 Task:  Click on Golf Select Pick Sheet First name Joseph Last name Clark and  Email softage.5@softage.net Group 1 Scottie Scheffler Group 2 Matthew Fitzpatrick Bonus Golfer Scottie Scheffler Group 3 Jason Day Group 4 Corey Conners #1 Golfer For The Week Kurt Kitayama Tie-Breaker Score 0 Submit pick sheet
Action: Mouse moved to (420, 183)
Screenshot: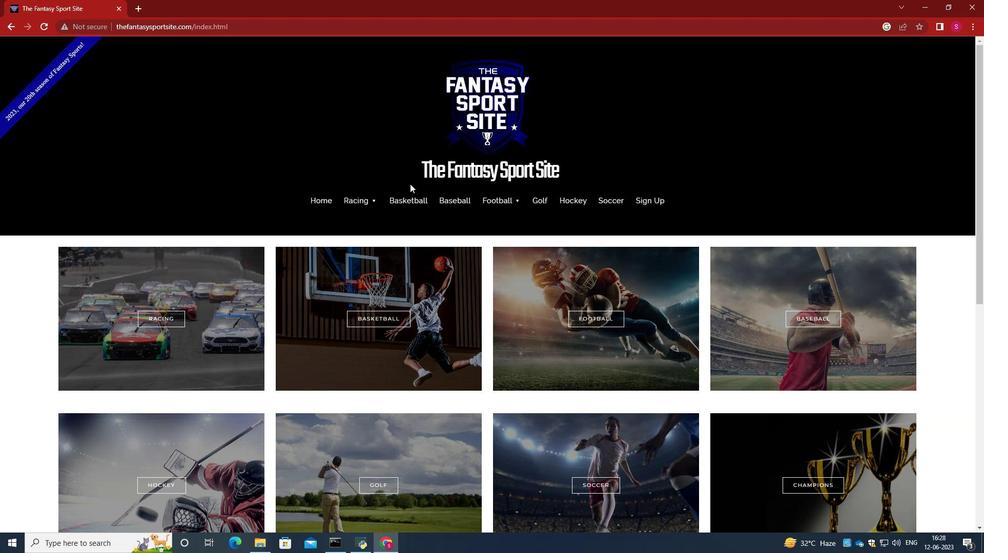 
Action: Mouse scrolled (420, 182) with delta (0, 0)
Screenshot: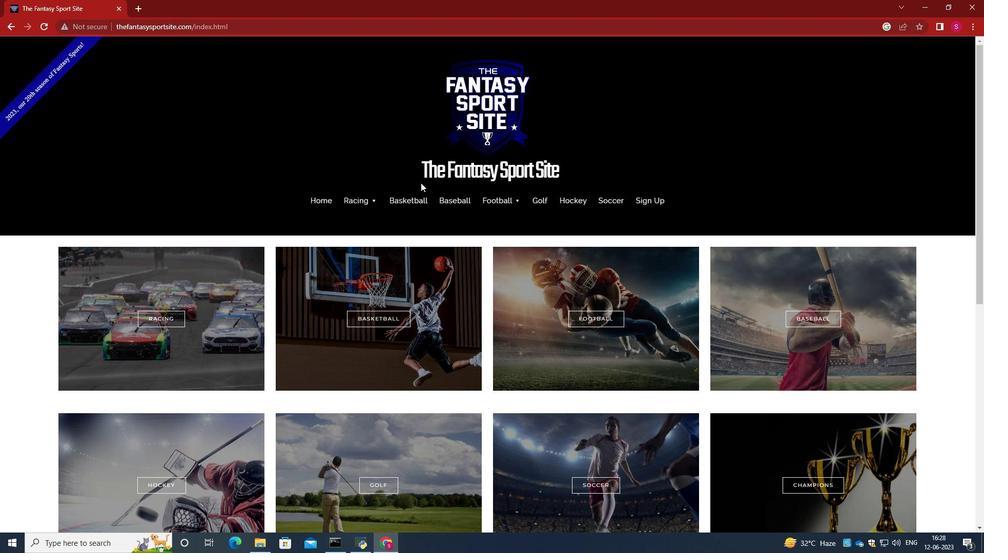
Action: Mouse scrolled (420, 182) with delta (0, 0)
Screenshot: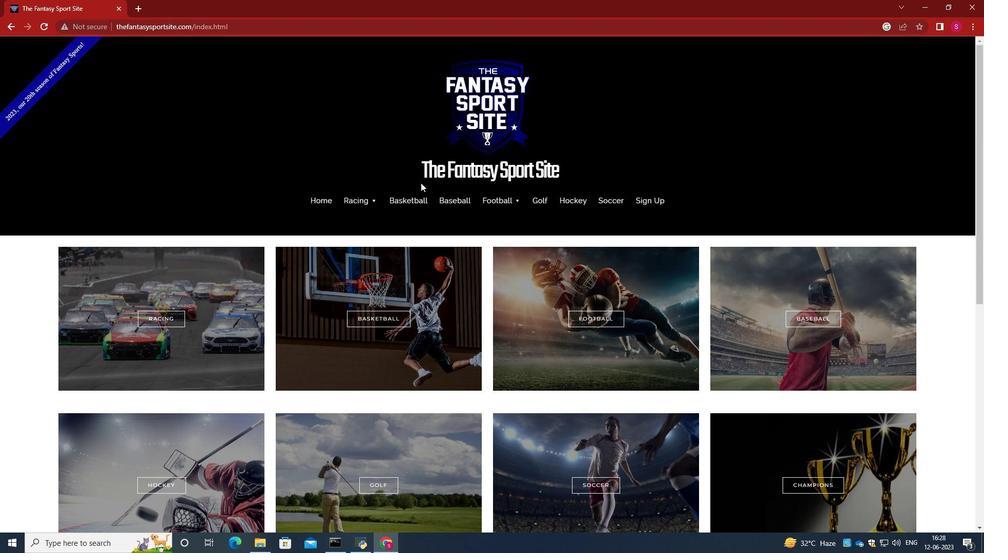 
Action: Mouse scrolled (420, 182) with delta (0, 0)
Screenshot: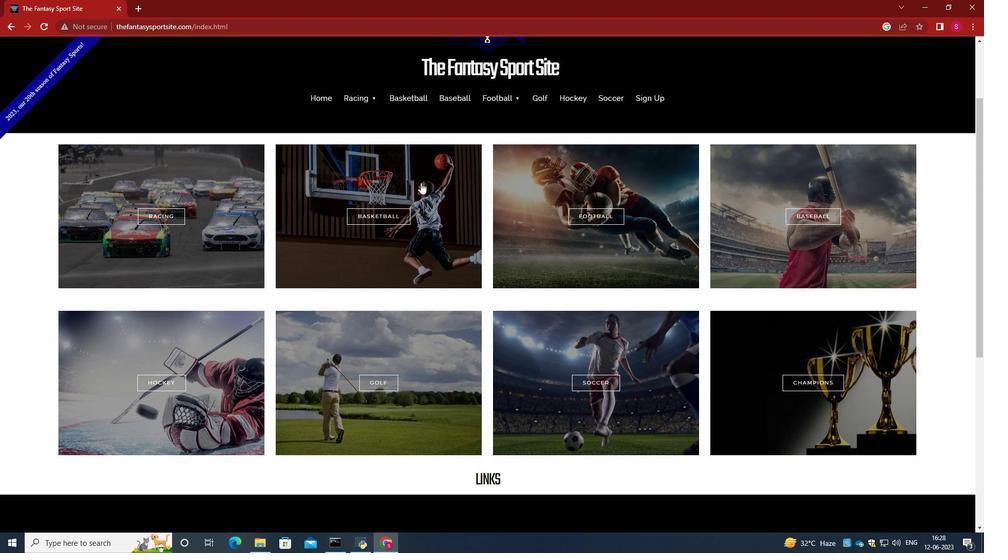 
Action: Mouse moved to (391, 339)
Screenshot: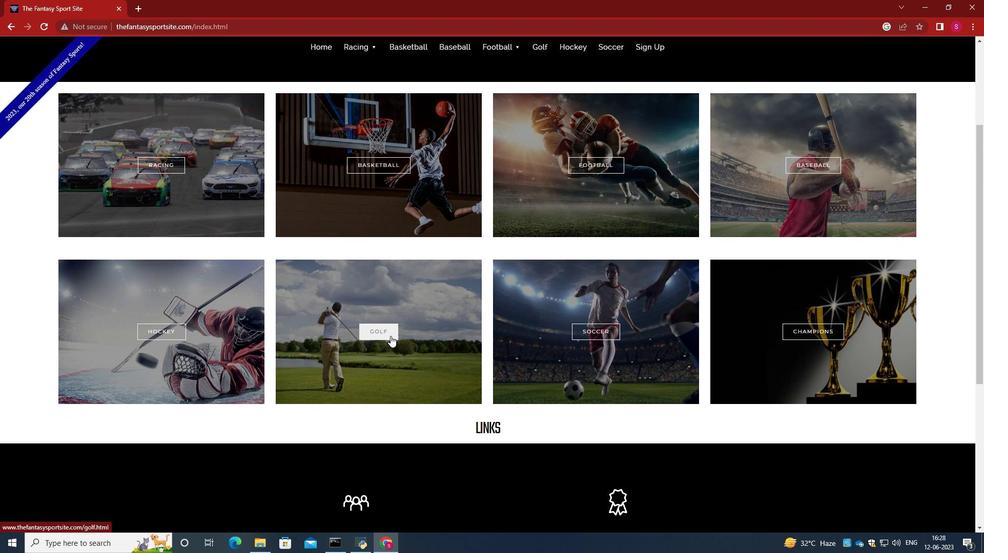 
Action: Mouse pressed left at (391, 339)
Screenshot: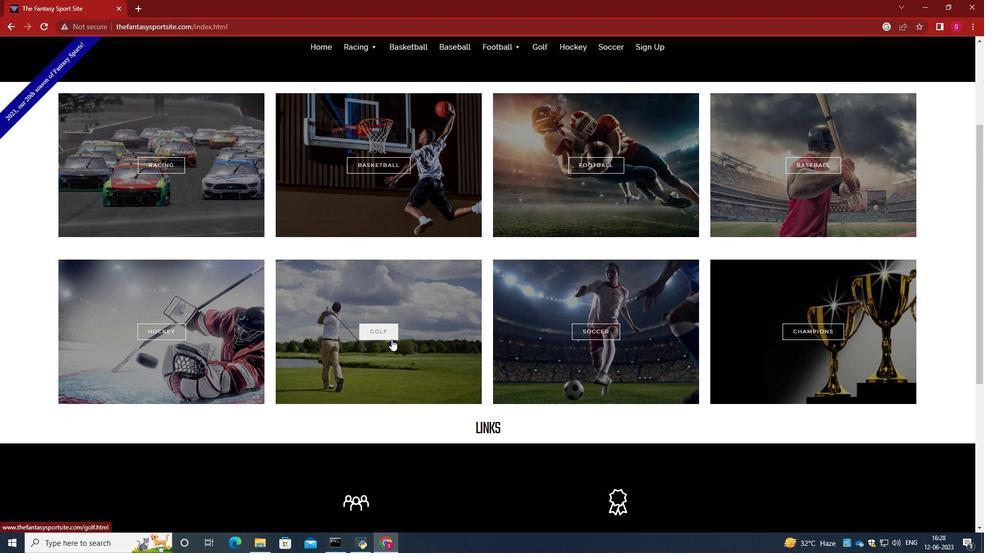 
Action: Mouse moved to (441, 291)
Screenshot: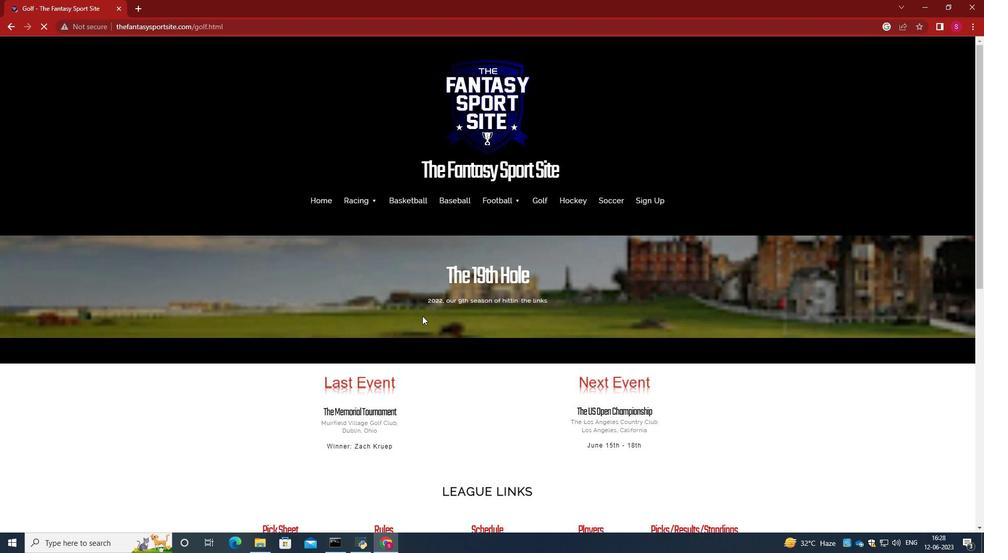
Action: Mouse scrolled (441, 291) with delta (0, 0)
Screenshot: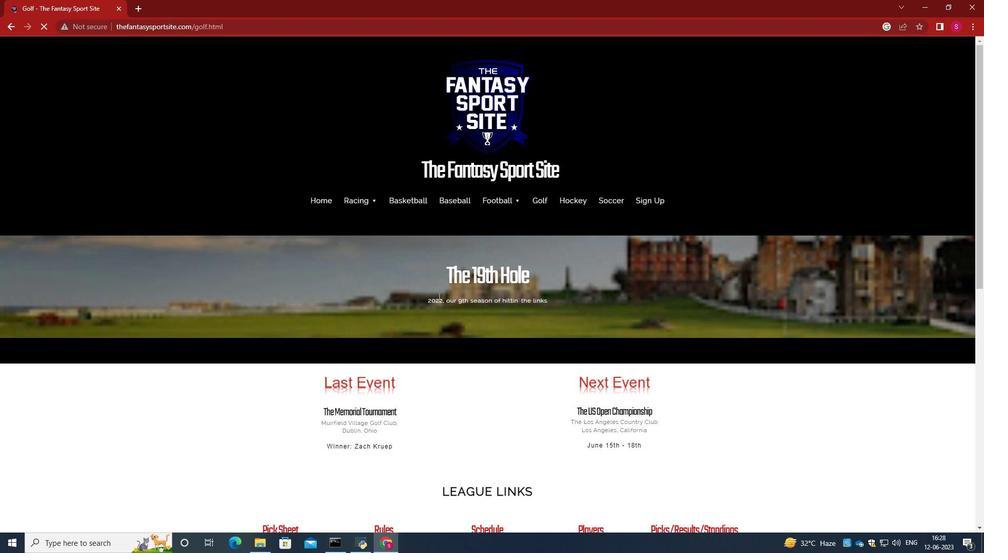 
Action: Mouse scrolled (441, 291) with delta (0, 0)
Screenshot: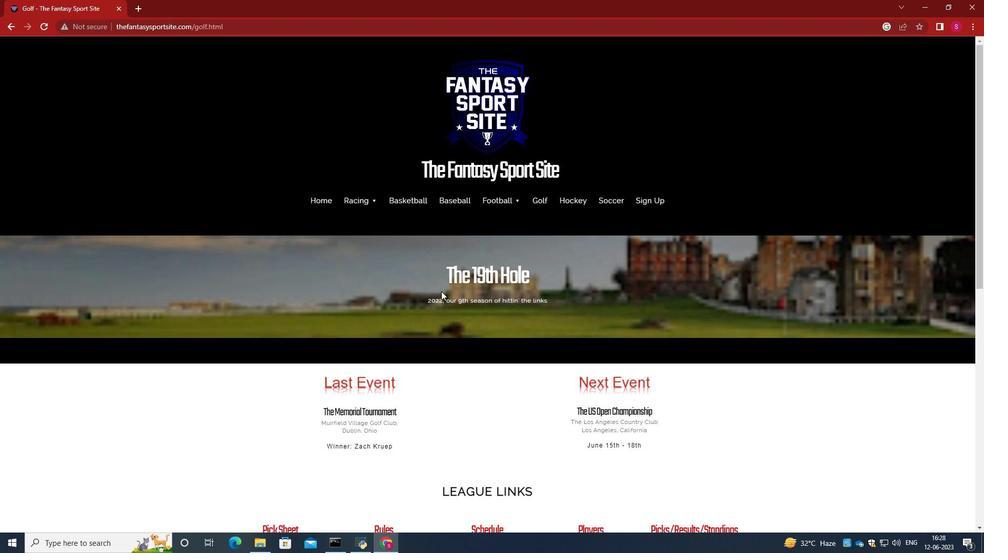 
Action: Mouse scrolled (441, 291) with delta (0, 0)
Screenshot: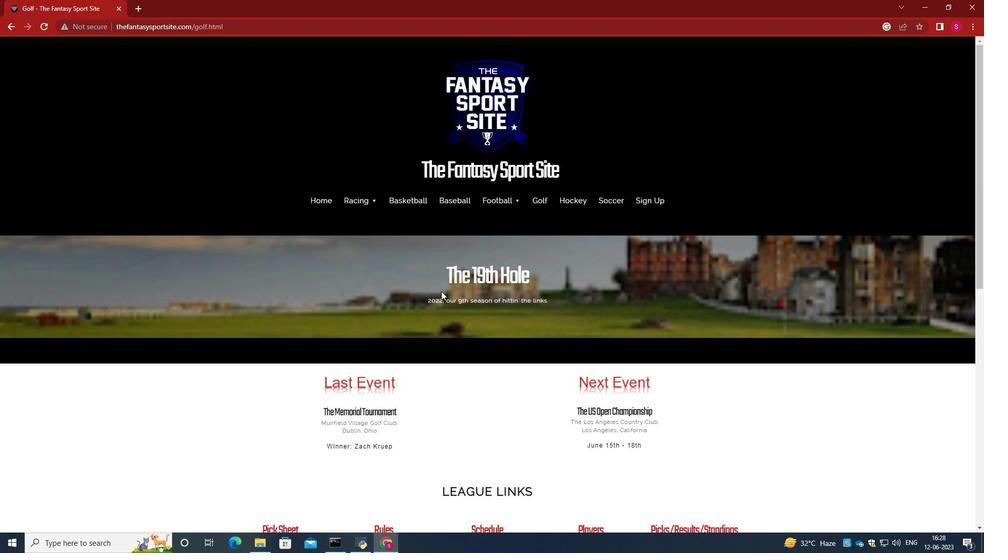 
Action: Mouse moved to (440, 291)
Screenshot: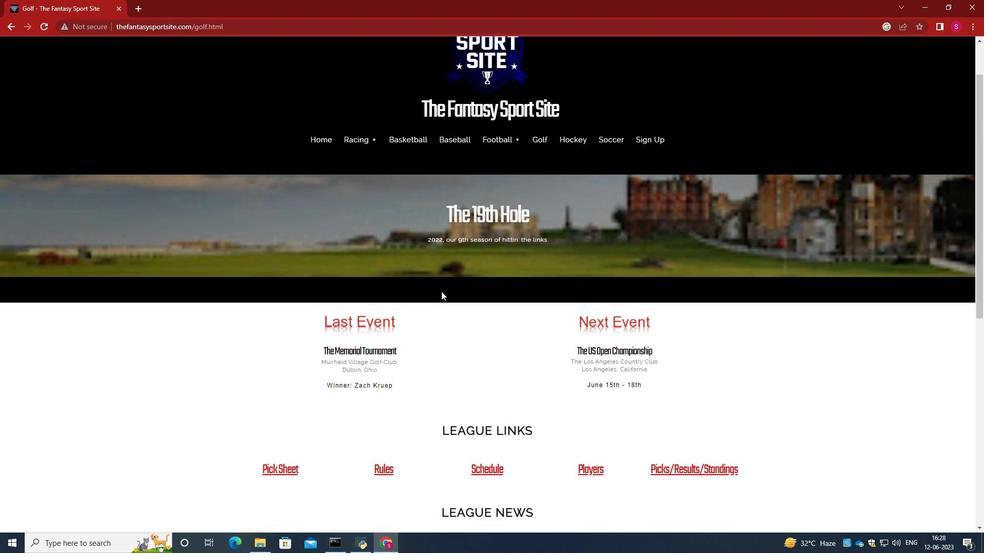 
Action: Mouse scrolled (440, 291) with delta (0, 0)
Screenshot: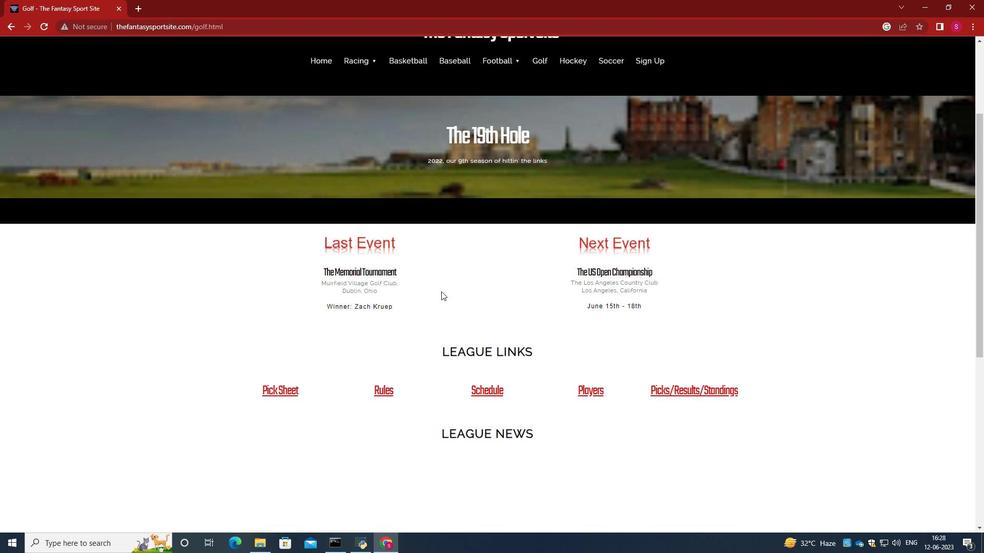 
Action: Mouse scrolled (440, 291) with delta (0, 0)
Screenshot: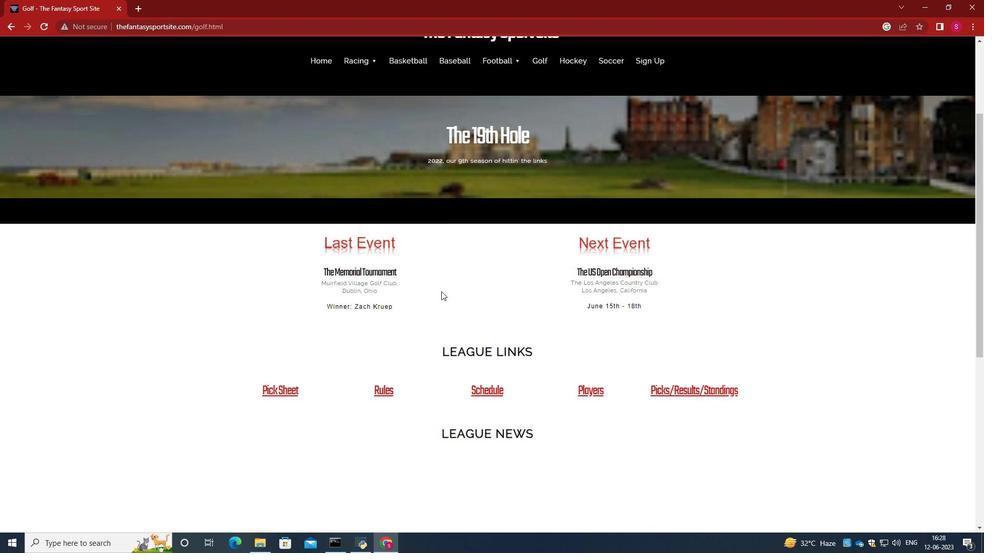 
Action: Mouse moved to (296, 278)
Screenshot: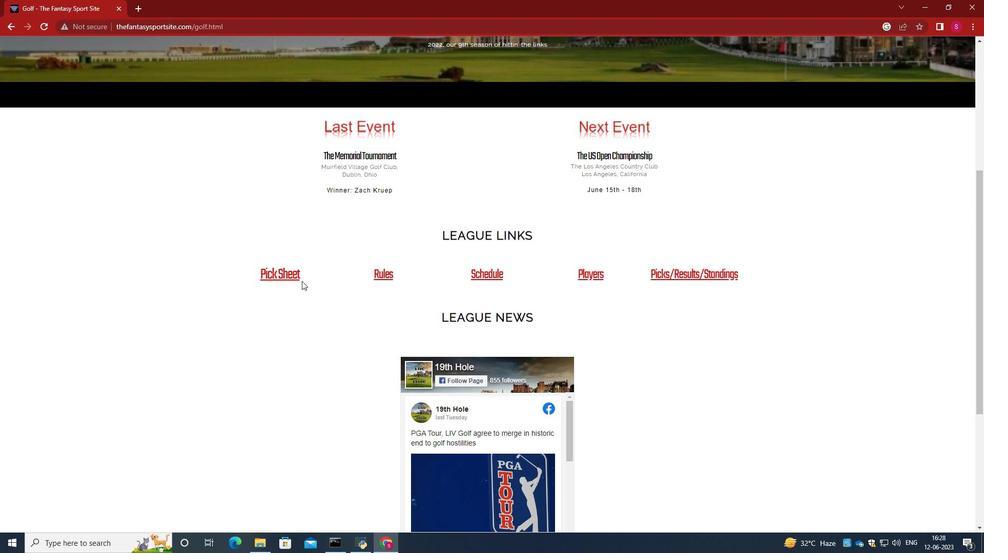 
Action: Mouse pressed left at (296, 278)
Screenshot: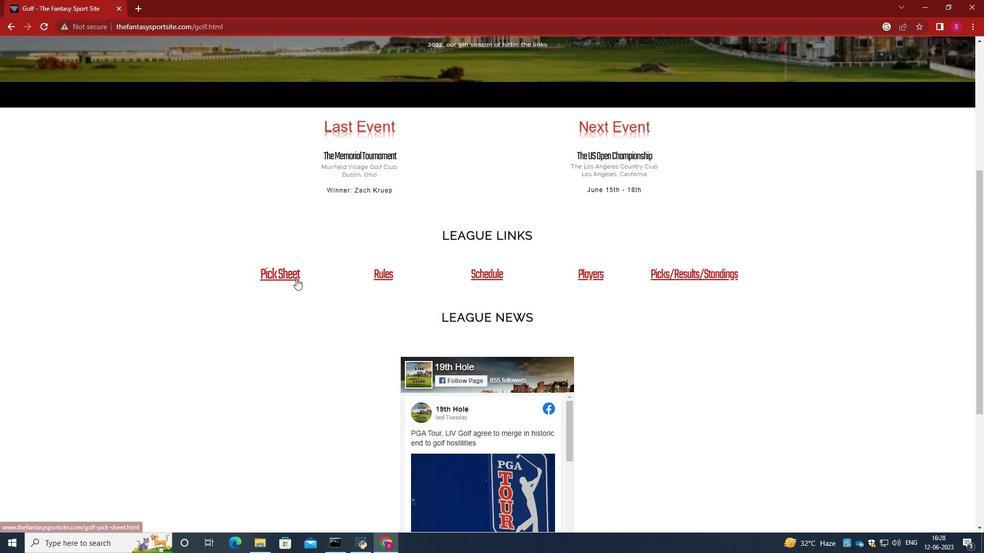 
Action: Mouse moved to (410, 289)
Screenshot: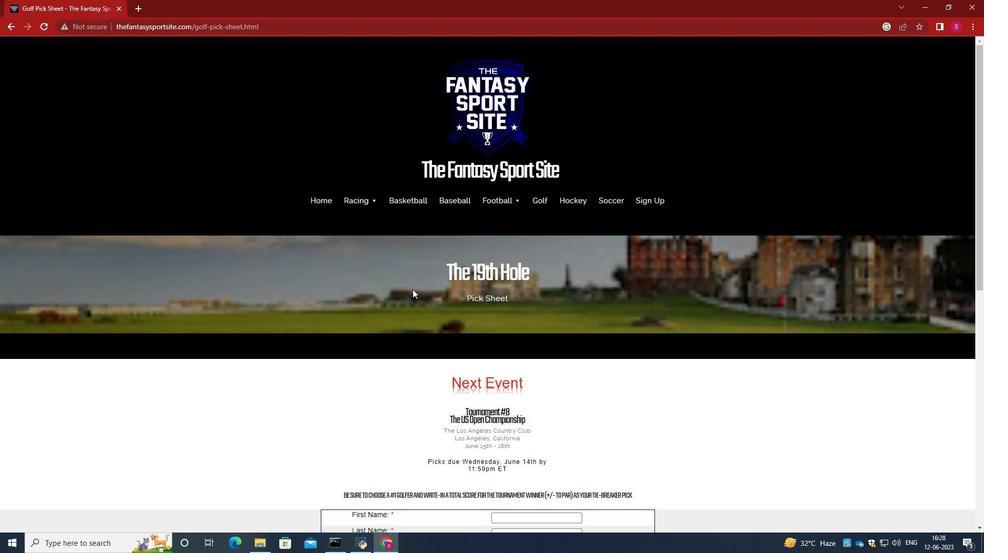 
Action: Mouse scrolled (410, 289) with delta (0, 0)
Screenshot: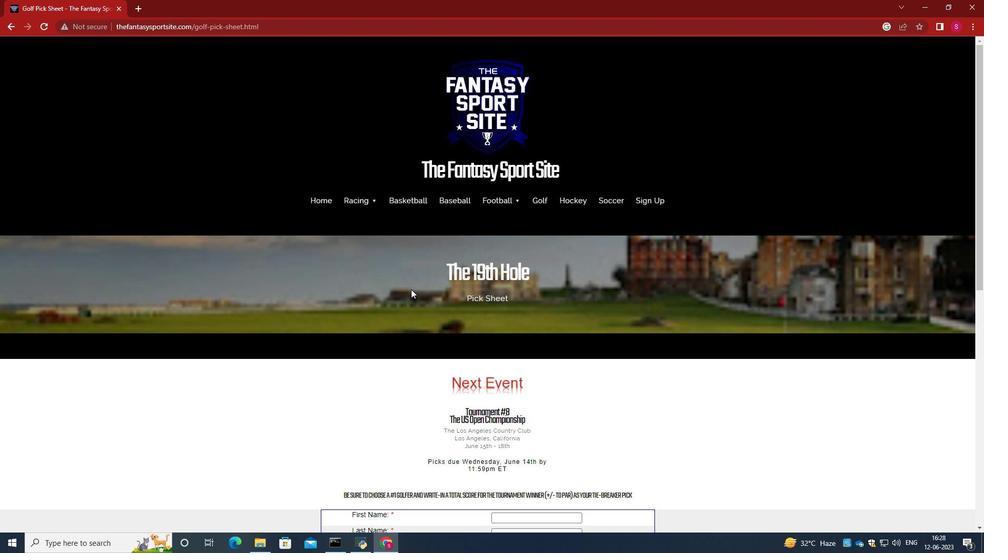 
Action: Mouse scrolled (410, 289) with delta (0, 0)
Screenshot: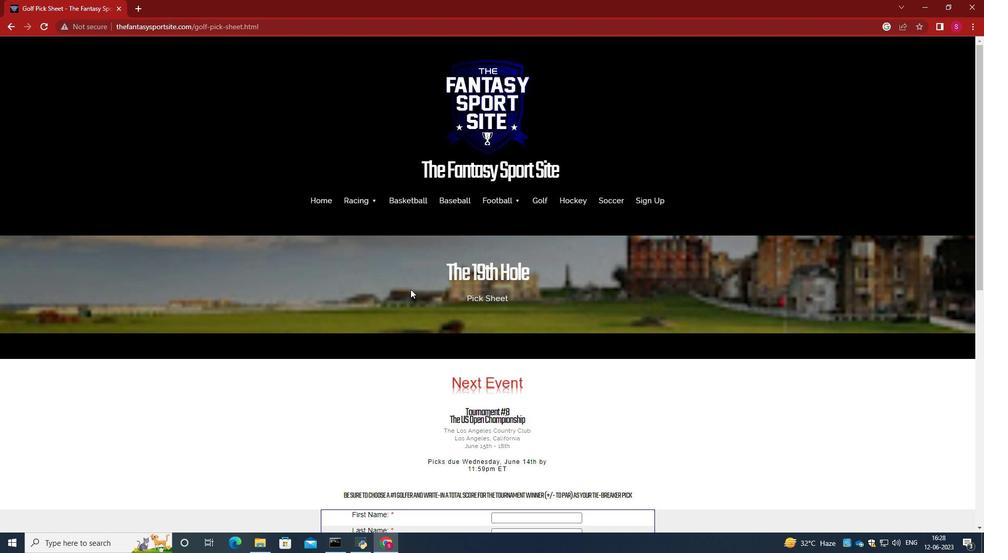 
Action: Mouse moved to (424, 289)
Screenshot: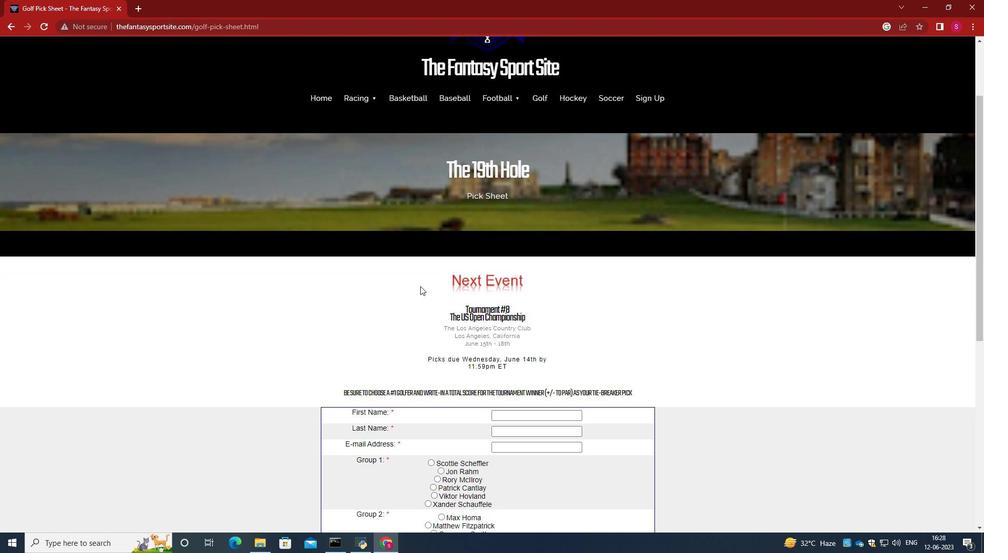 
Action: Mouse scrolled (424, 289) with delta (0, 0)
Screenshot: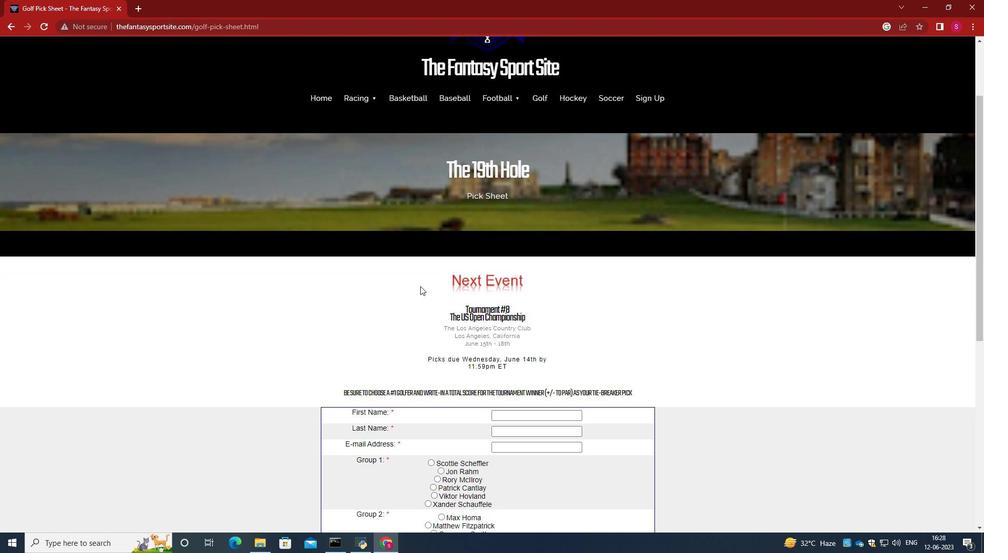 
Action: Mouse moved to (425, 293)
Screenshot: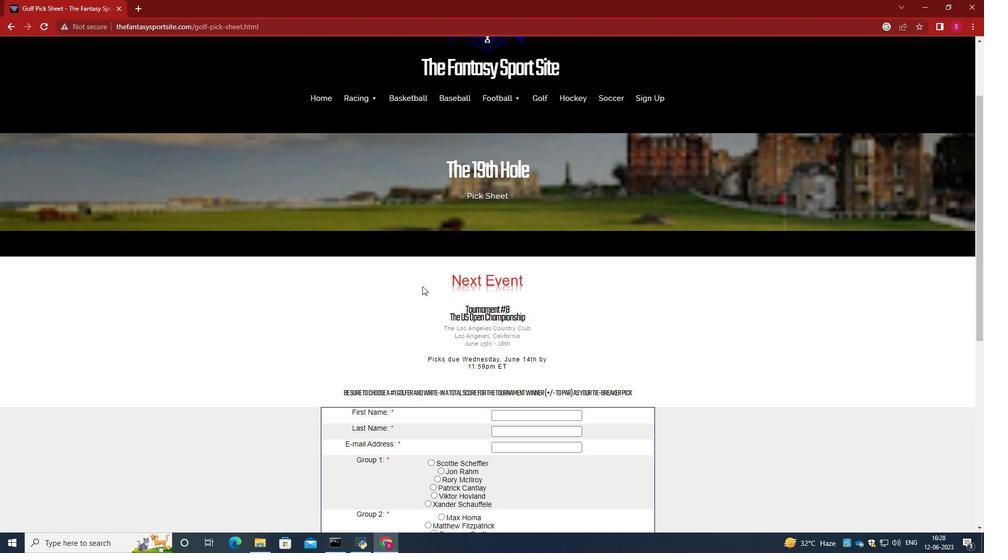 
Action: Mouse scrolled (425, 293) with delta (0, 0)
Screenshot: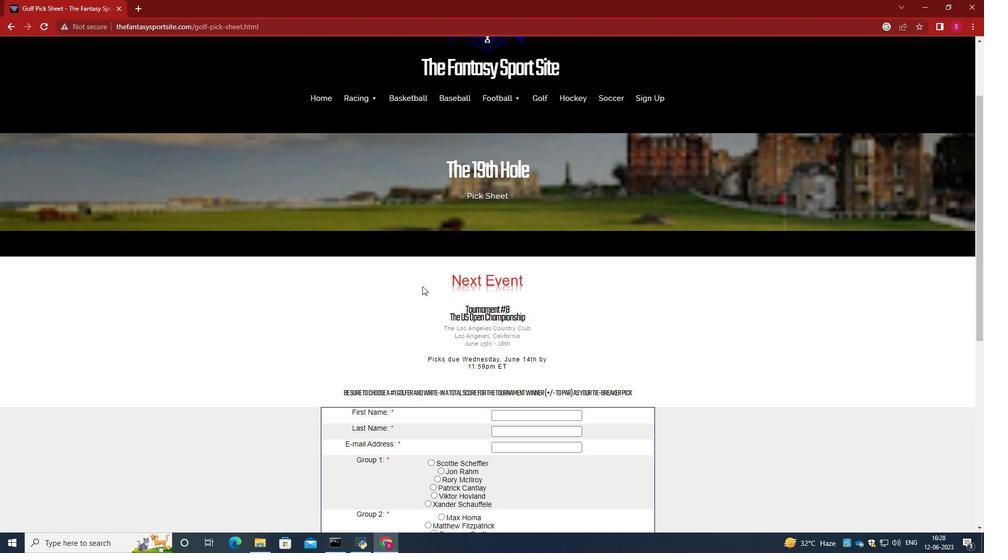 
Action: Mouse moved to (517, 312)
Screenshot: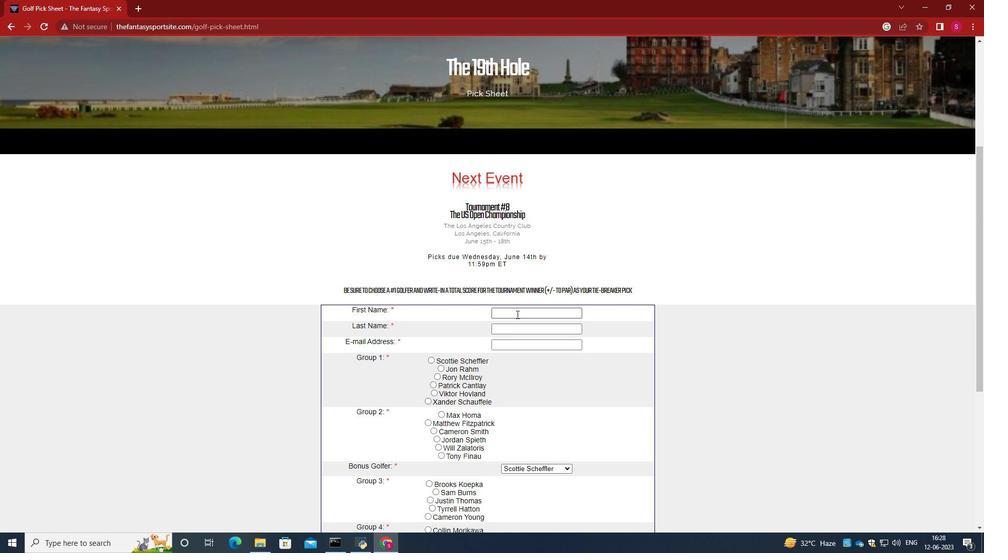 
Action: Mouse pressed left at (517, 312)
Screenshot: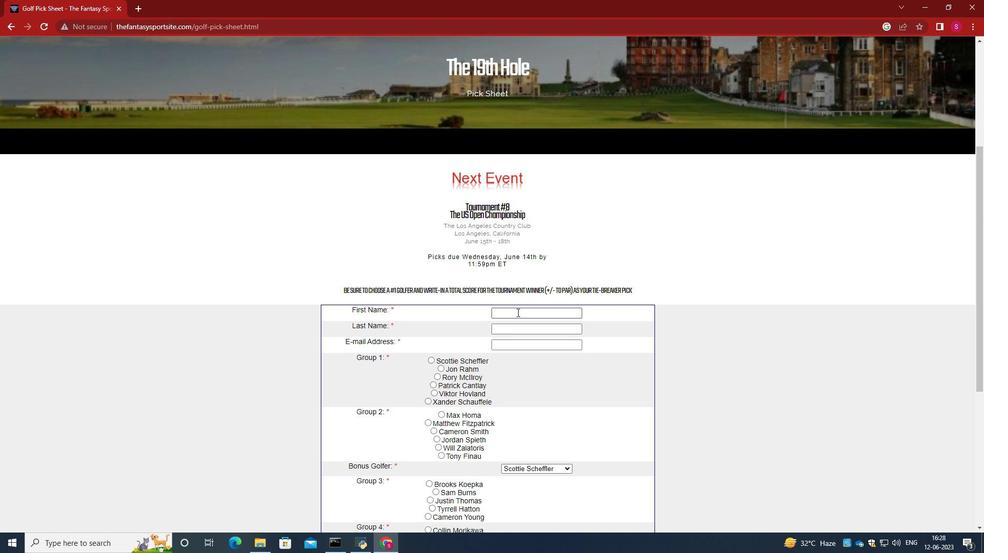 
Action: Mouse moved to (513, 310)
Screenshot: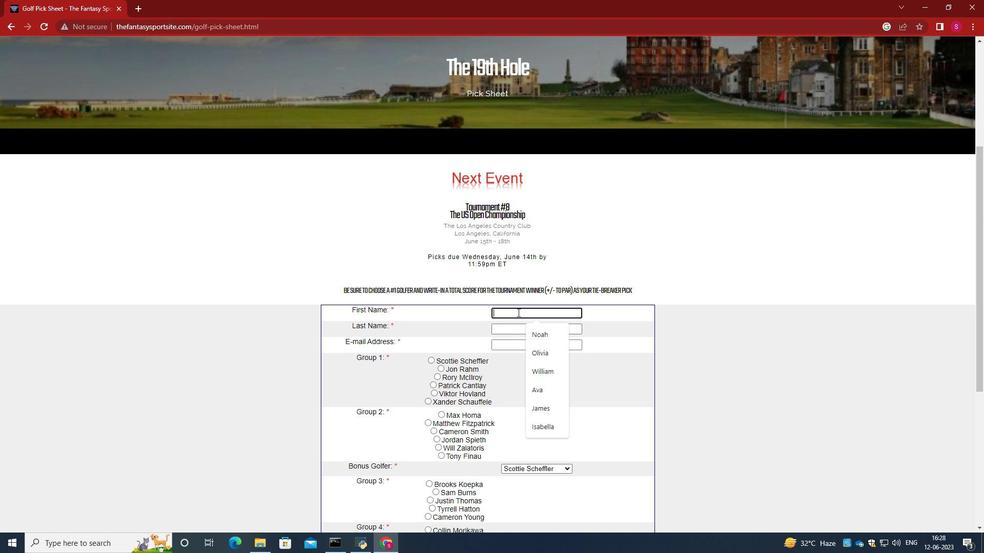
Action: Key pressed <Key.caps_lock>J<Key.caps_lock>oseph<Key.caps_lock><Key.tab><Key.space><Key.caps_lock>c<Key.caps_lock>LA<Key.backspace><Key.backspace><Key.backspace>C<Key.caps_lock>lark<Key.tab>softage.5<Key.shift>@softage.net<Key.tab>
Screenshot: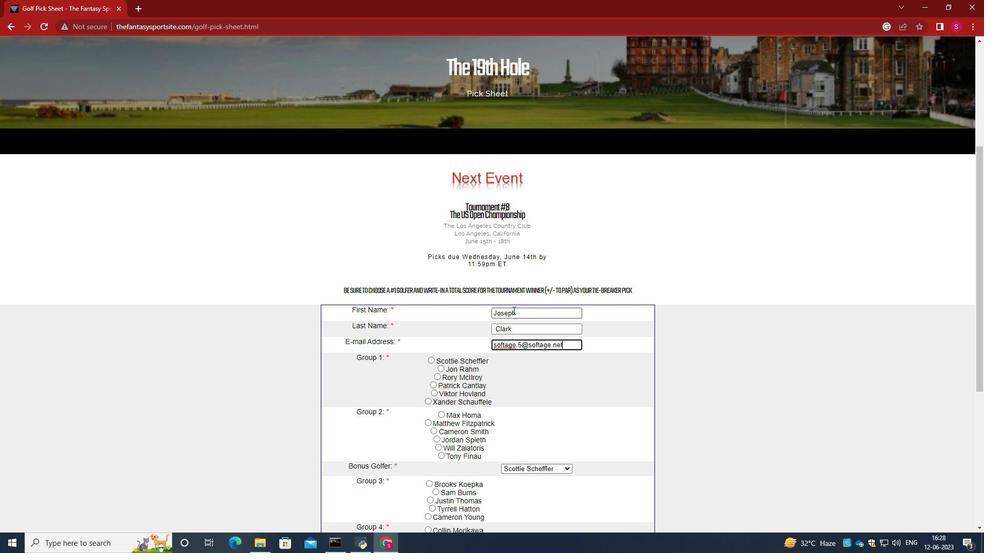 
Action: Mouse moved to (519, 314)
Screenshot: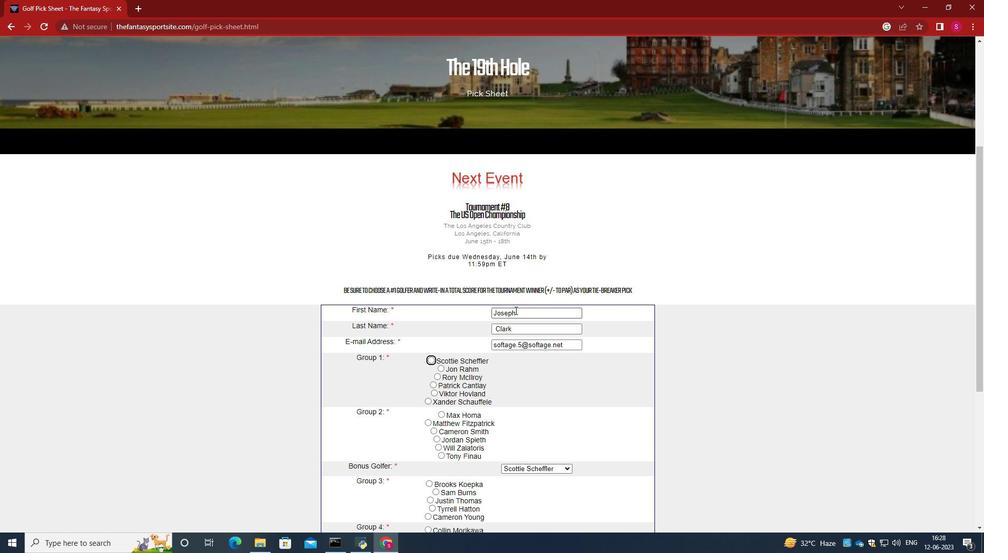 
Action: Mouse scrolled (519, 313) with delta (0, 0)
Screenshot: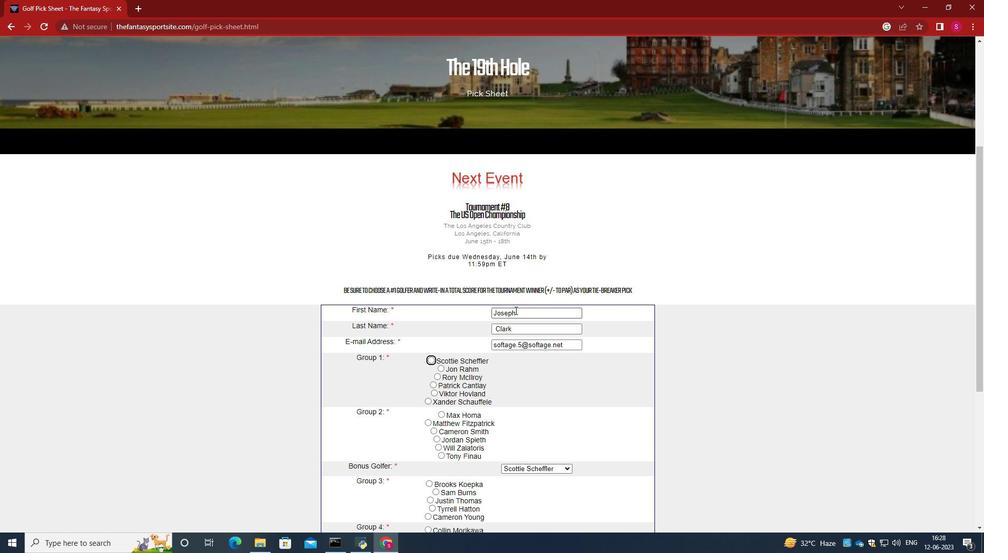
Action: Mouse moved to (520, 315)
Screenshot: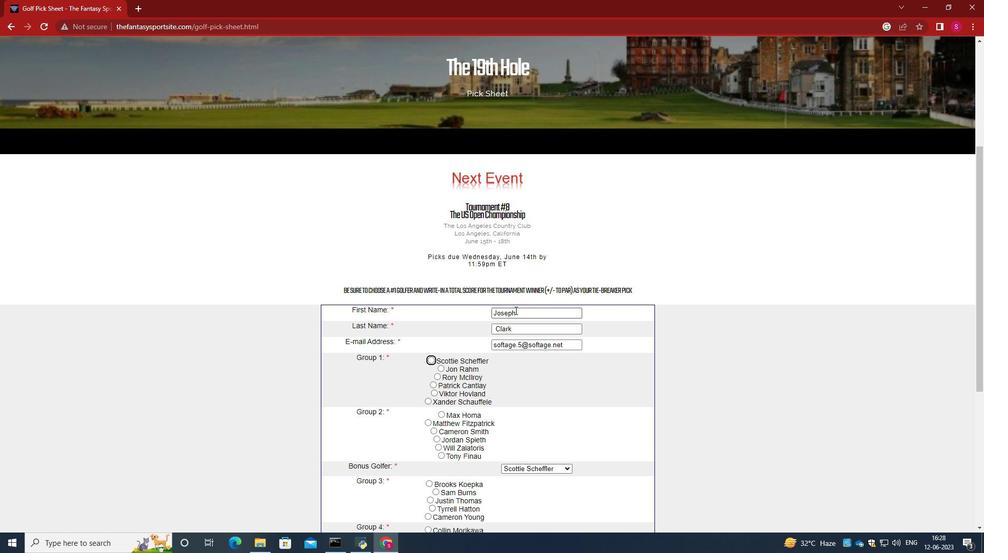 
Action: Mouse scrolled (520, 314) with delta (0, 0)
Screenshot: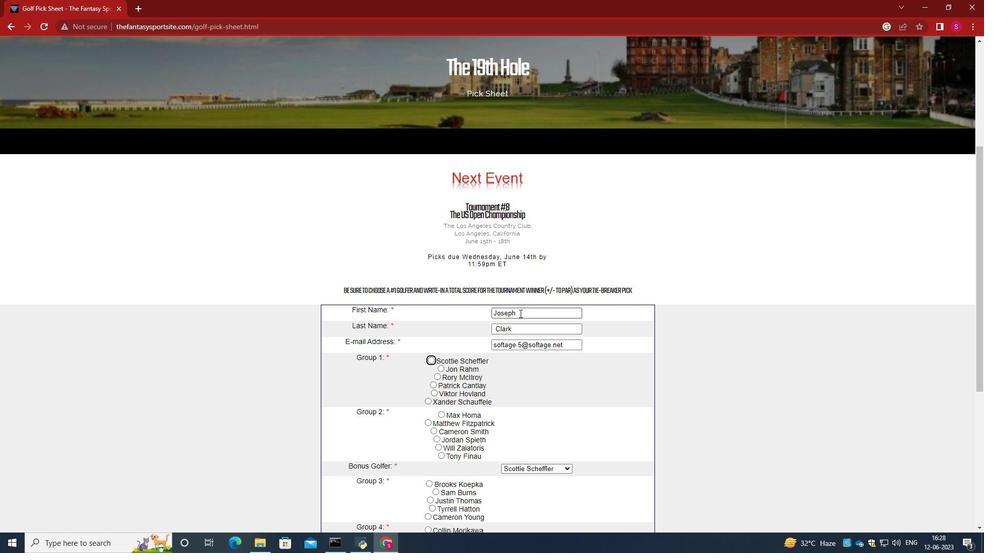
Action: Mouse moved to (430, 256)
Screenshot: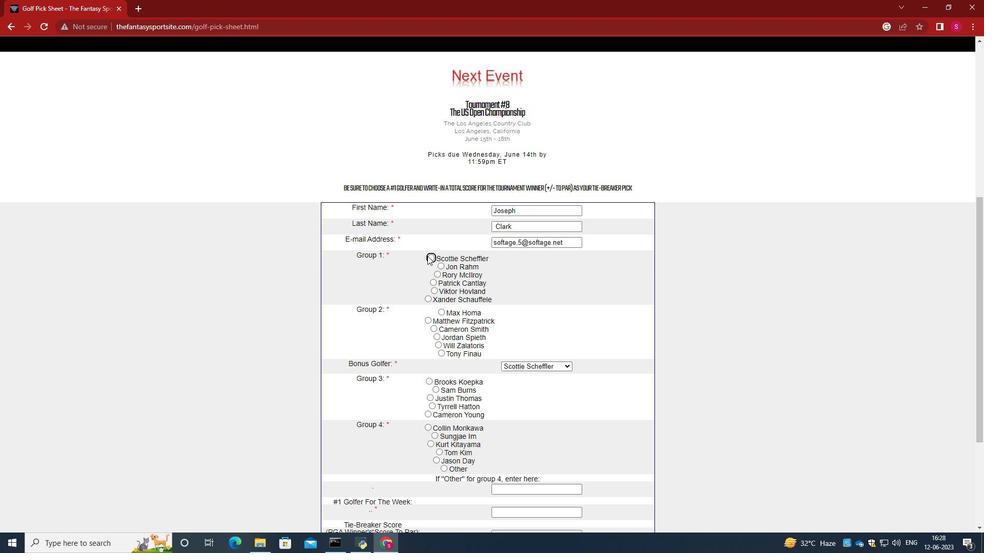
Action: Mouse pressed left at (430, 256)
Screenshot: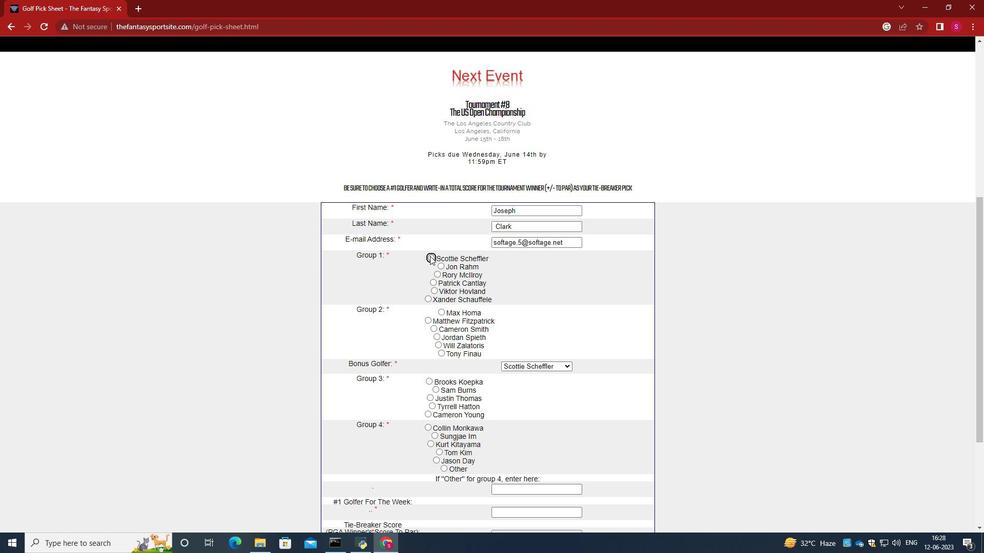 
Action: Mouse moved to (500, 306)
Screenshot: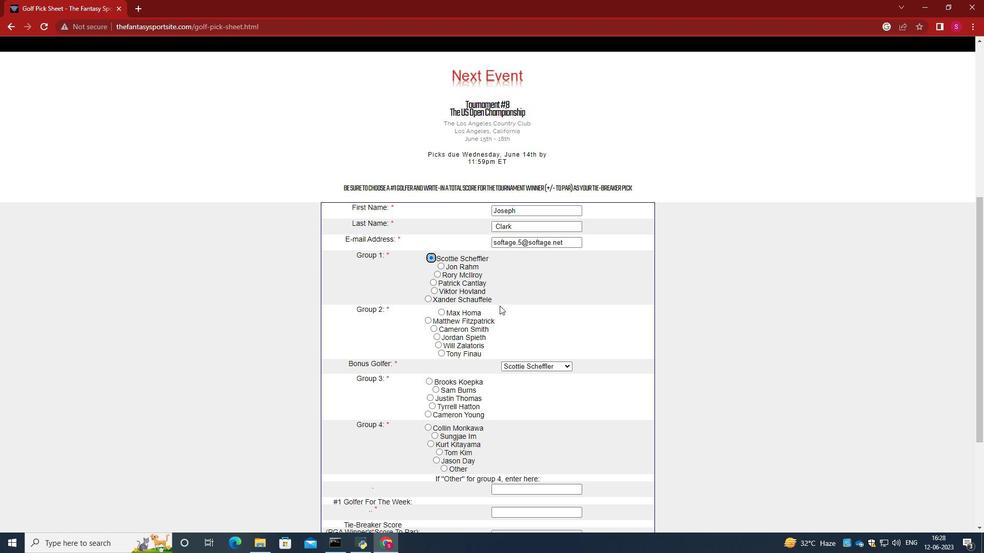 
Action: Mouse scrolled (500, 305) with delta (0, 0)
Screenshot: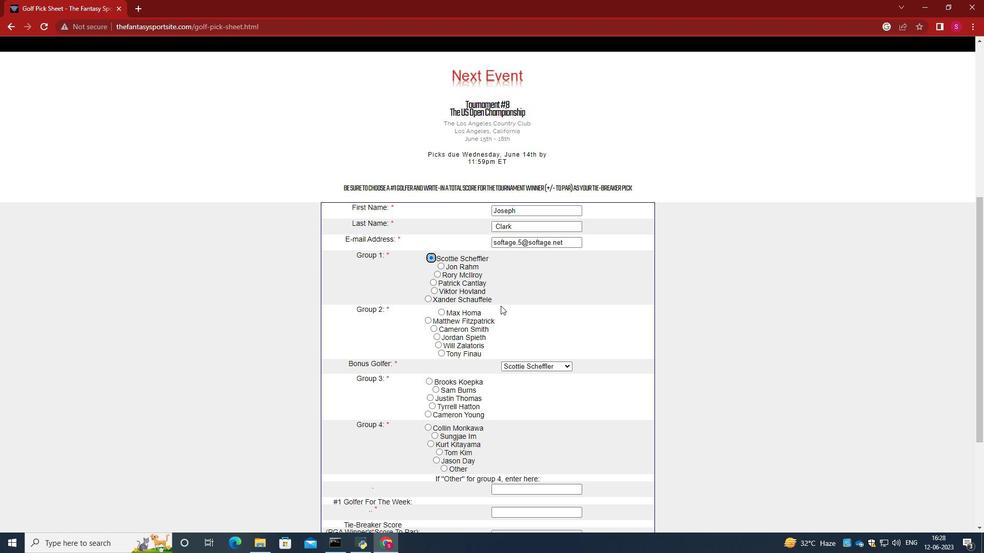 
Action: Mouse moved to (428, 270)
Screenshot: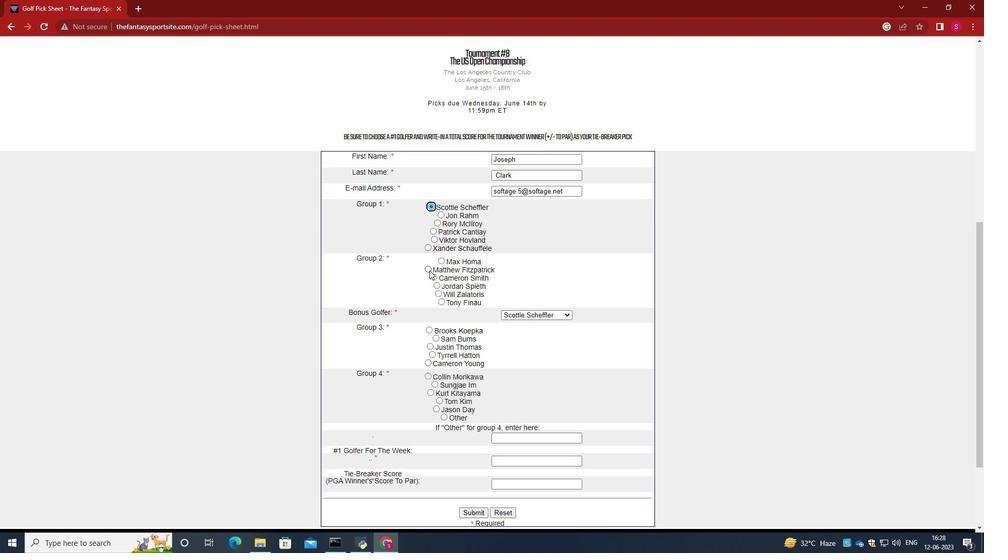 
Action: Mouse pressed left at (428, 270)
Screenshot: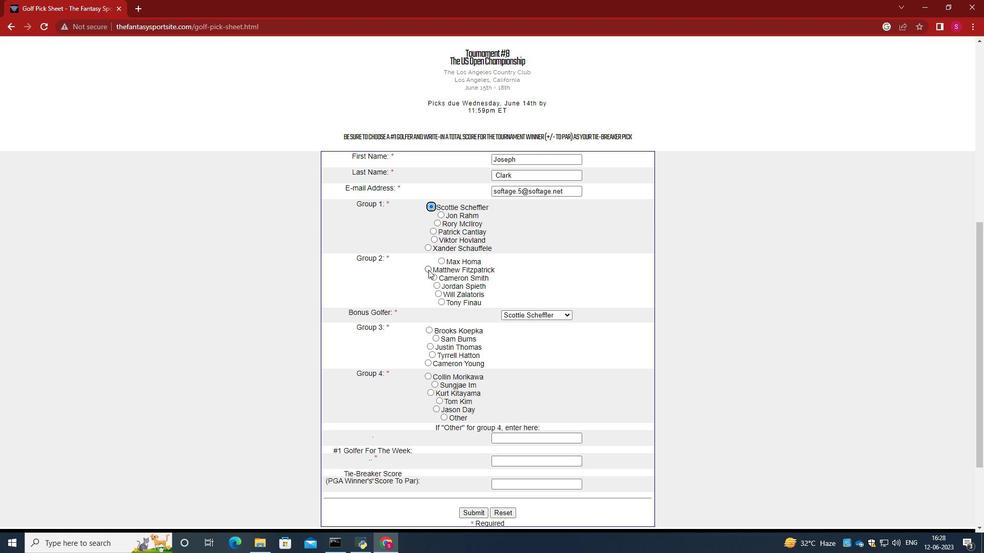 
Action: Mouse moved to (550, 310)
Screenshot: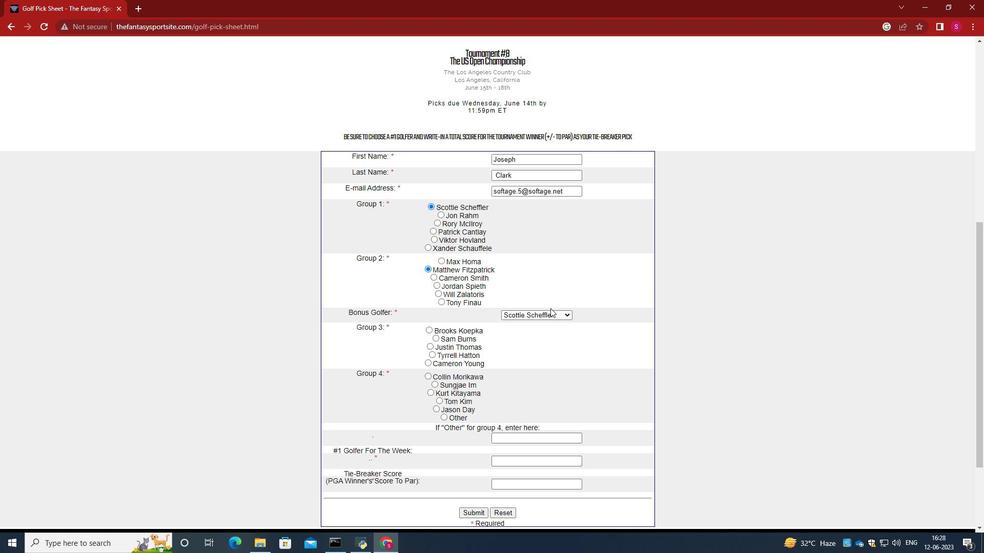 
Action: Mouse pressed left at (550, 310)
Screenshot: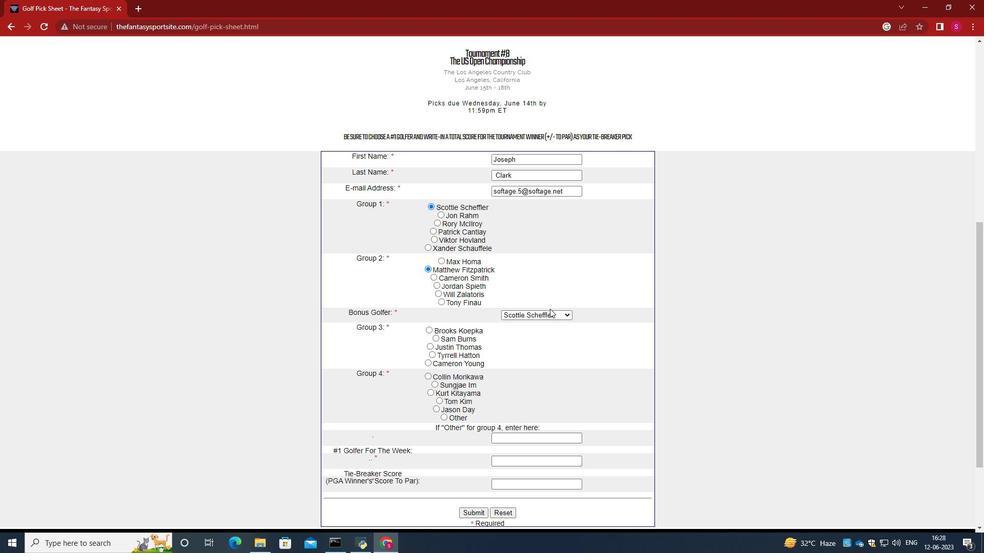 
Action: Mouse moved to (548, 323)
Screenshot: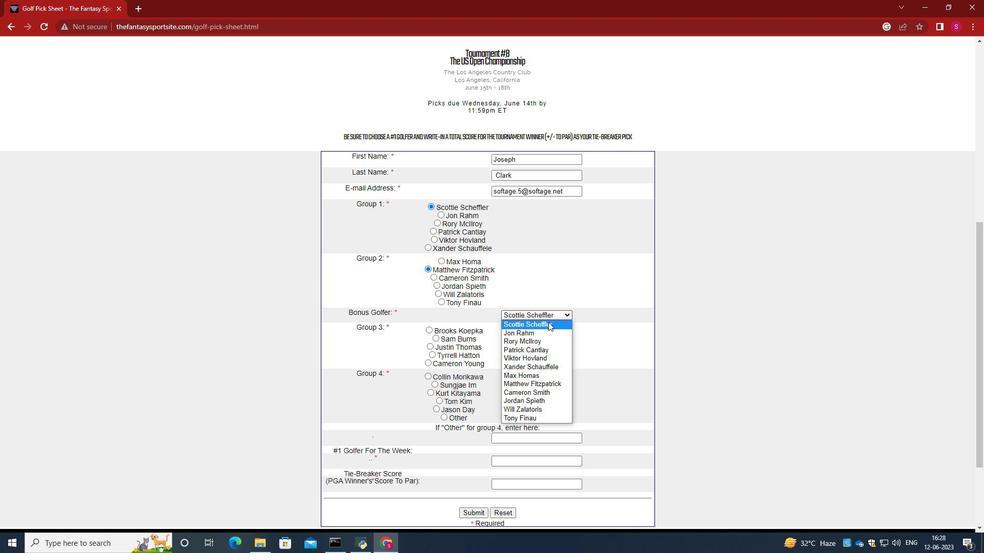 
Action: Mouse pressed left at (548, 323)
Screenshot: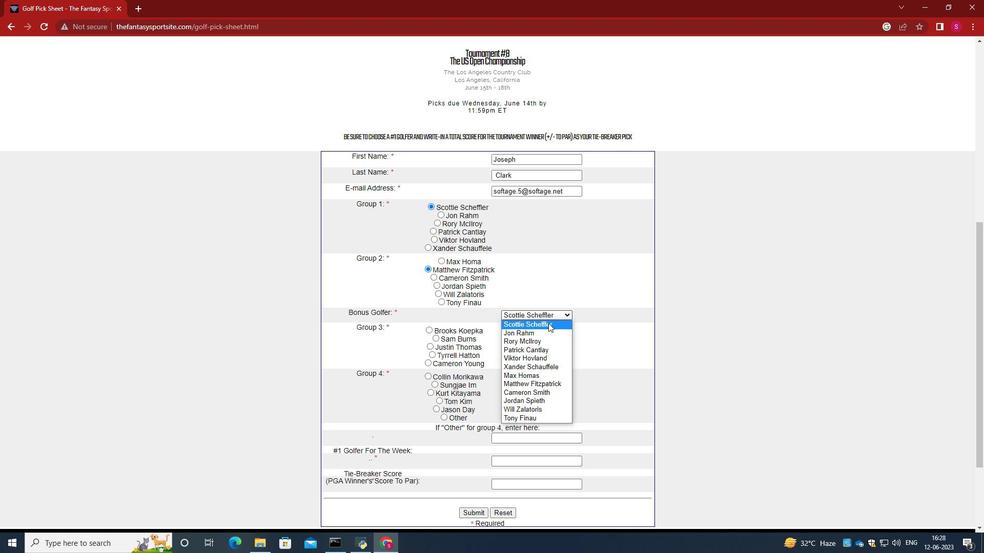 
Action: Mouse moved to (580, 293)
Screenshot: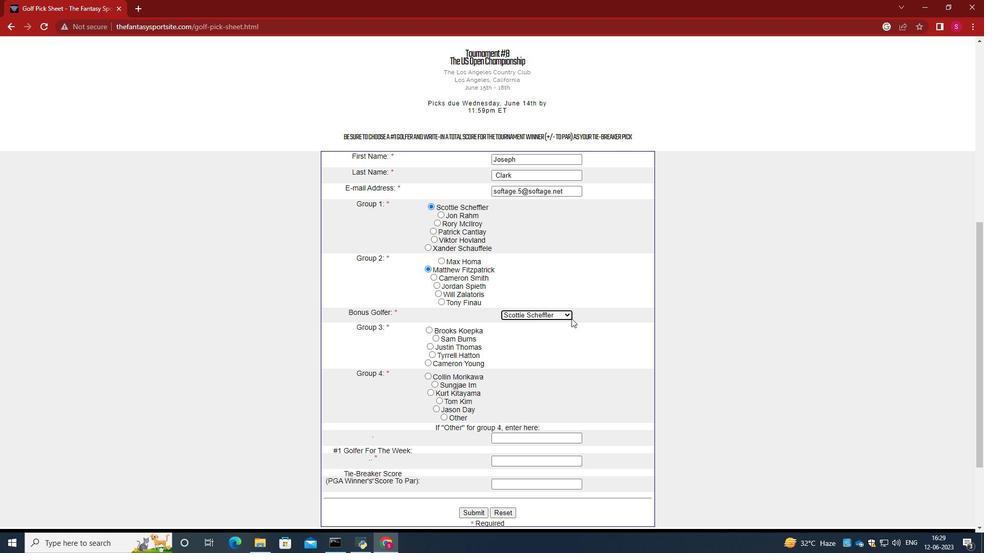 
Action: Mouse scrolled (580, 292) with delta (0, 0)
Screenshot: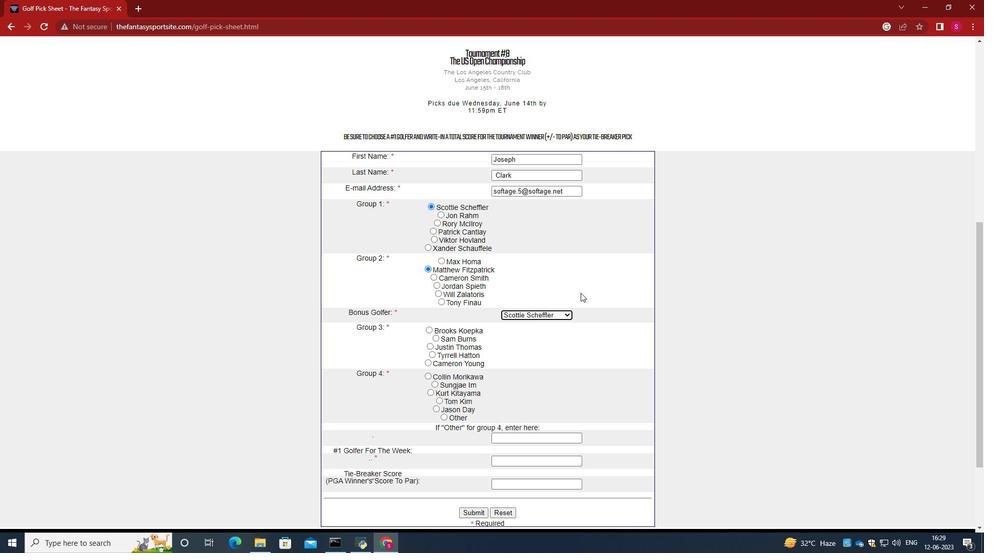 
Action: Mouse moved to (438, 286)
Screenshot: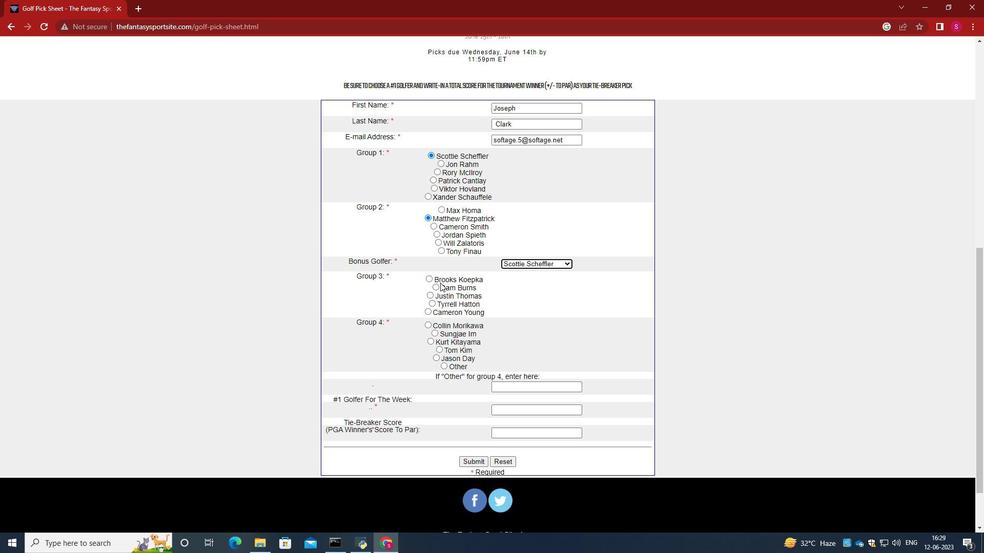 
Action: Mouse pressed left at (438, 286)
Screenshot: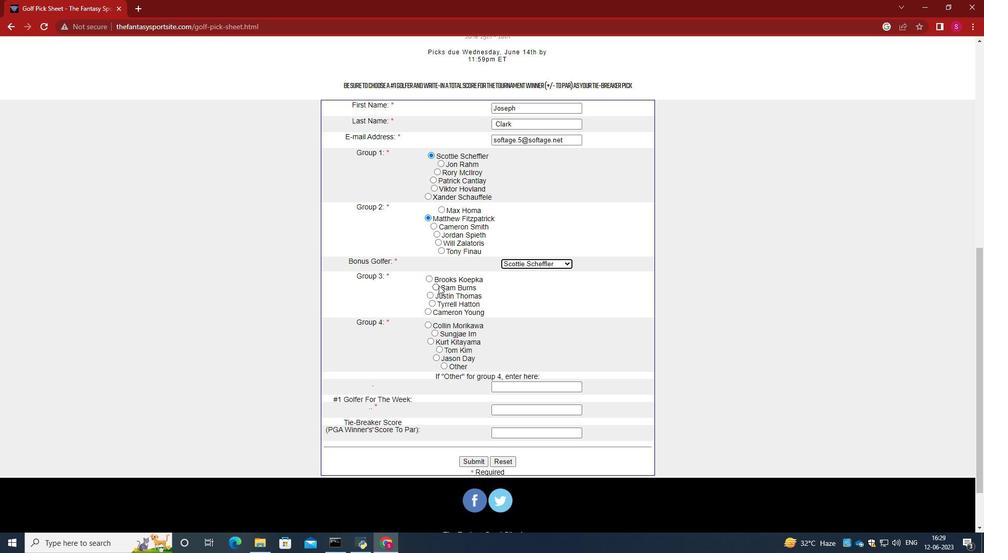 
Action: Mouse moved to (528, 291)
Screenshot: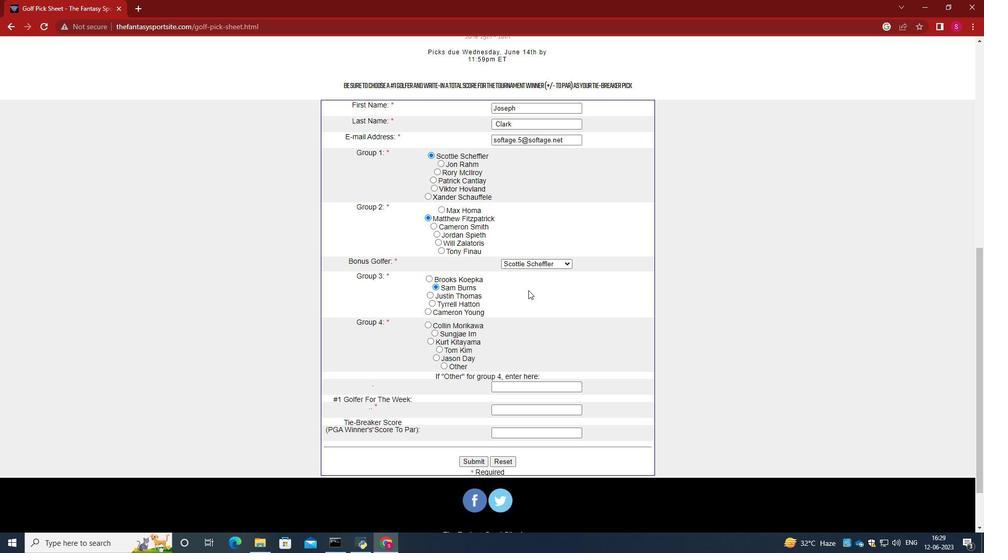 
Action: Mouse scrolled (528, 290) with delta (0, 0)
Screenshot: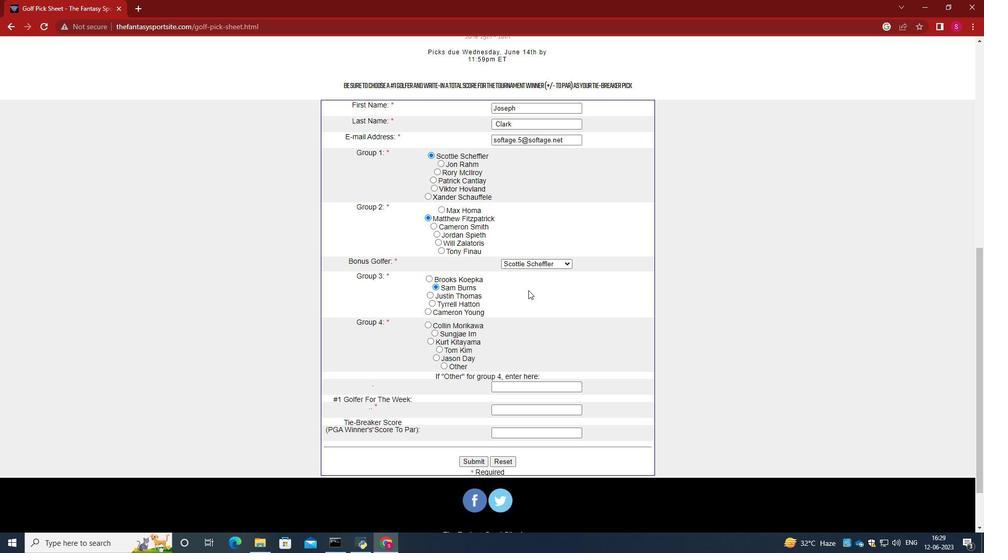 
Action: Mouse moved to (441, 316)
Screenshot: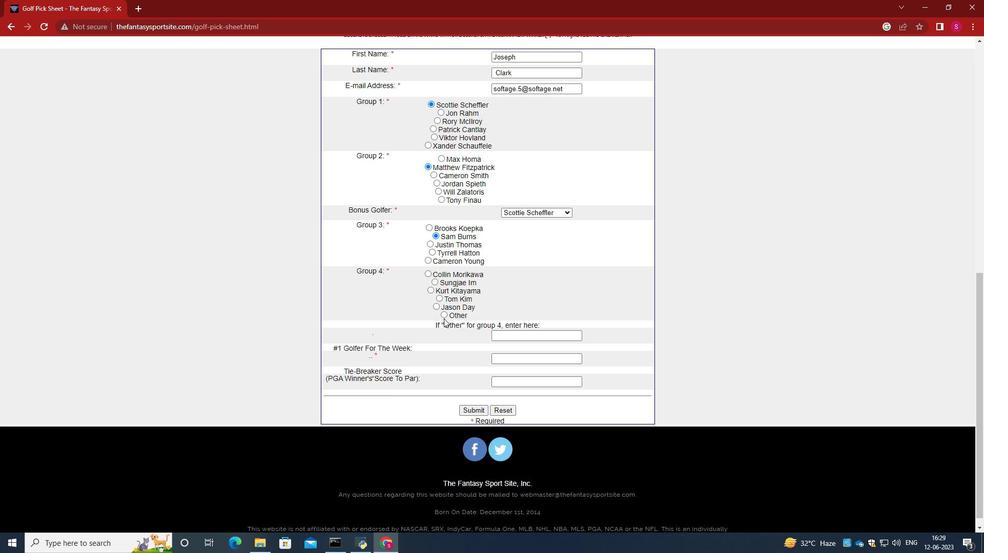 
Action: Mouse pressed left at (441, 316)
Screenshot: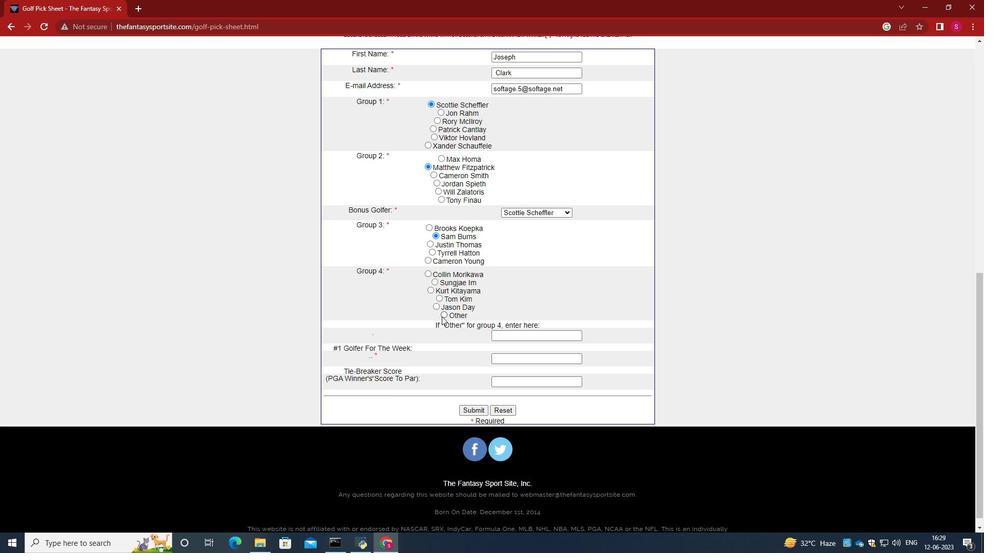 
Action: Mouse moved to (505, 336)
Screenshot: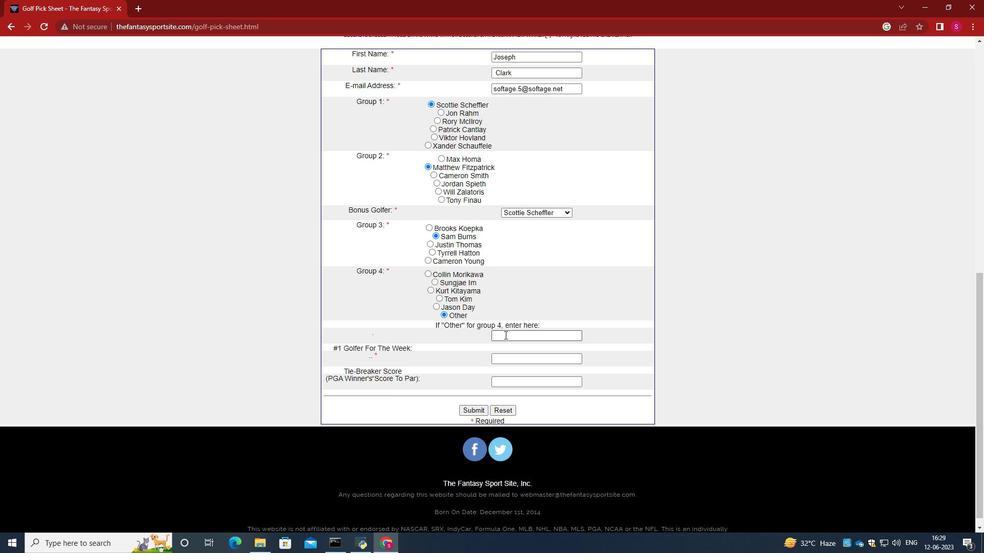 
Action: Mouse pressed left at (505, 336)
Screenshot: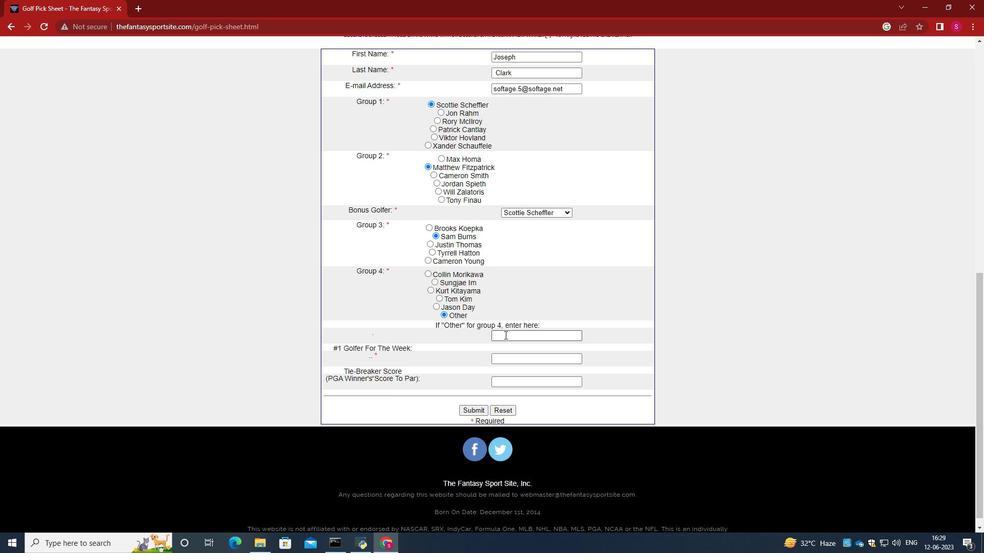
Action: Key pressed <Key.caps_lock>C<Key.caps_lock>orey<Key.space><Key.caps_lock>C<Key.caps_lock>onners
Screenshot: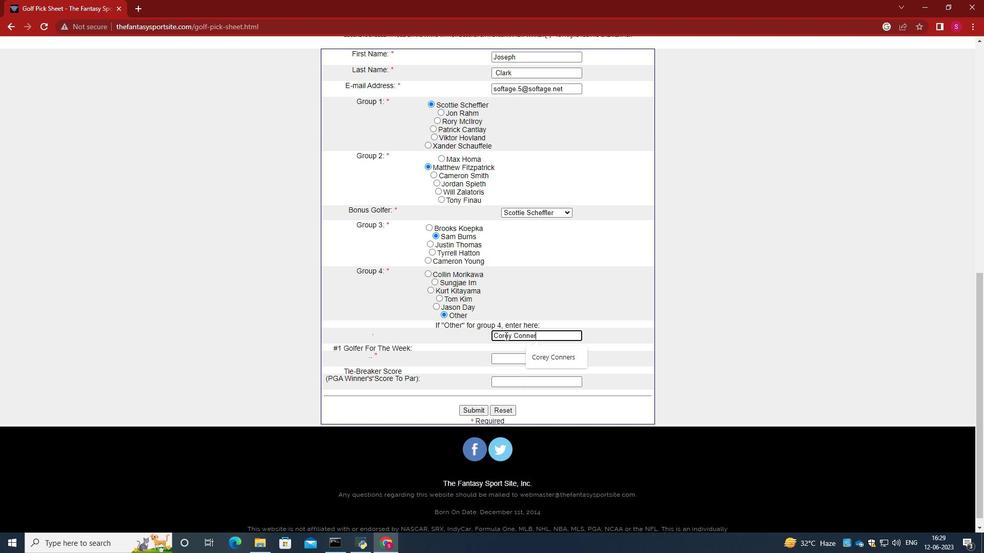
Action: Mouse moved to (543, 354)
Screenshot: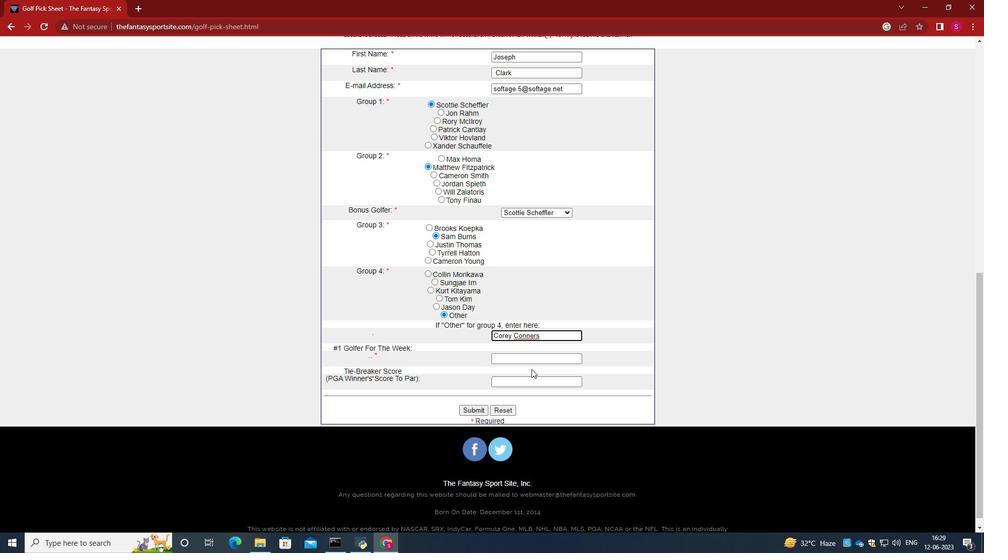 
Action: Mouse pressed left at (543, 354)
Screenshot: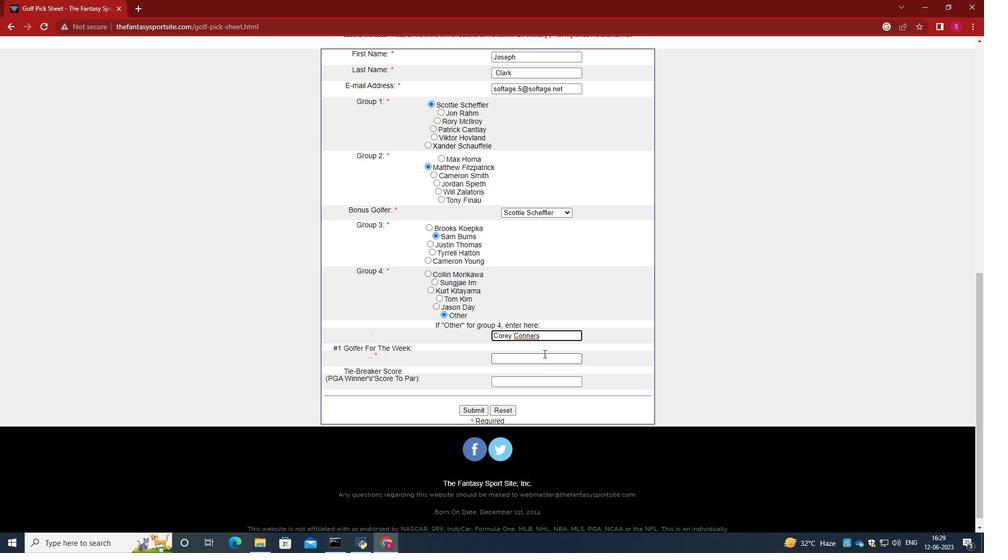 
Action: Mouse moved to (536, 354)
Screenshot: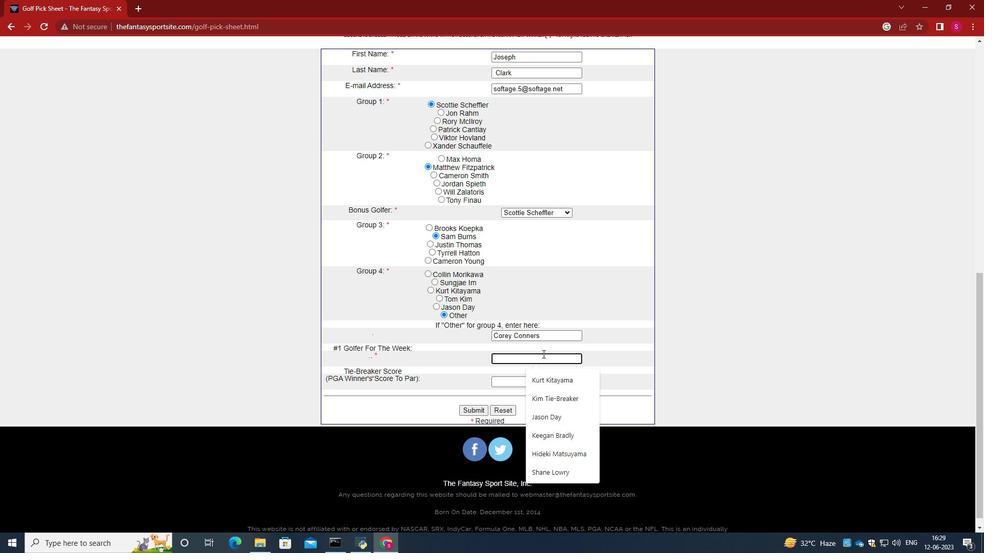 
Action: Key pressed <Key.caps_lock>K<Key.caps_lock>urt<Key.space><Key.caps_lock>K<Key.caps_lock>itayama<Key.tab>0
Screenshot: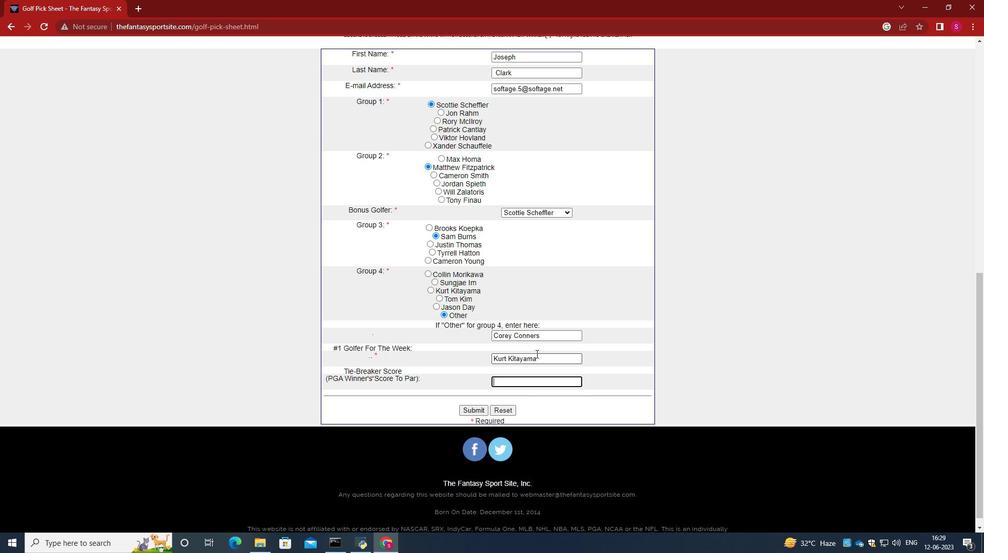 
Action: Mouse moved to (476, 415)
Screenshot: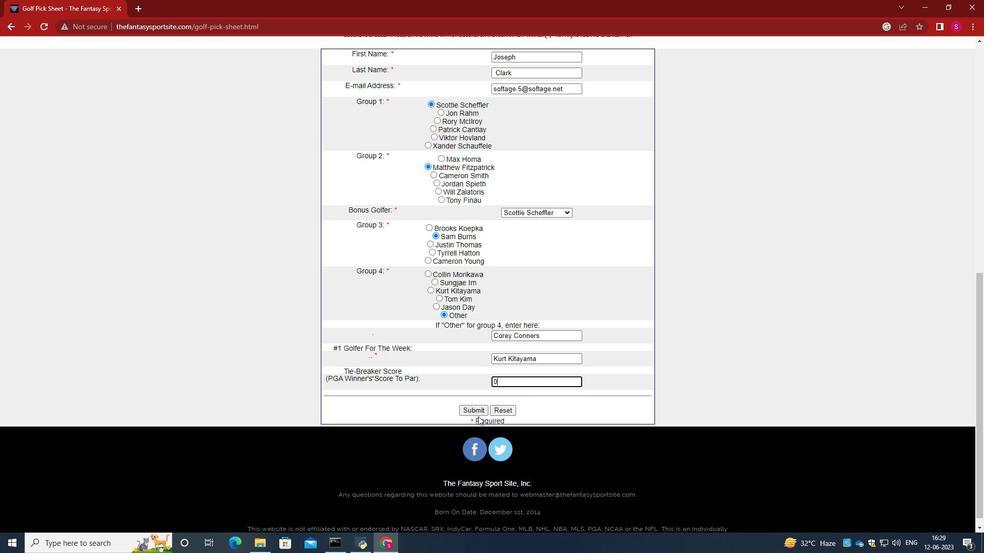 
Action: Mouse pressed left at (476, 415)
Screenshot: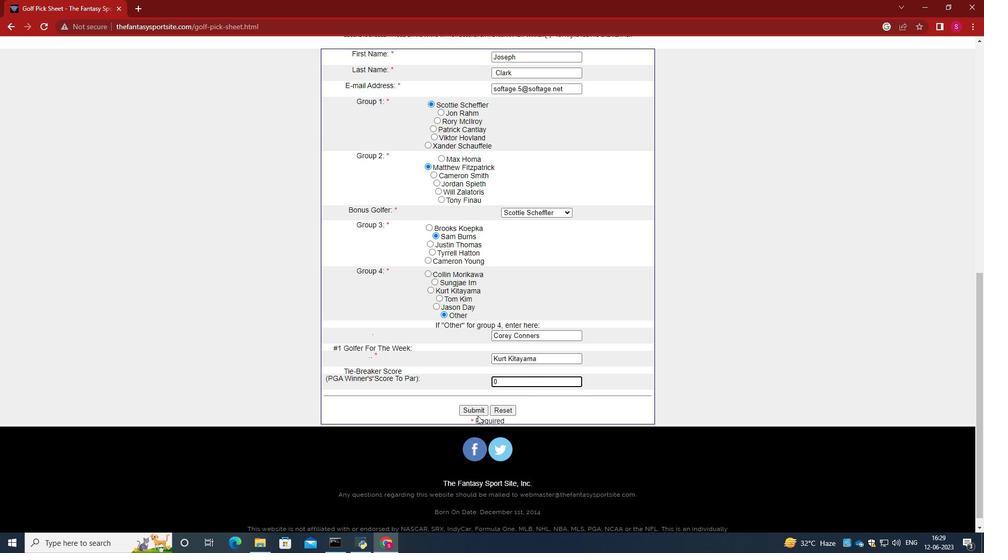 
